Task: Use the audio channel remapper to remap the "Side right" to "Side right".
Action: Mouse moved to (94, 13)
Screenshot: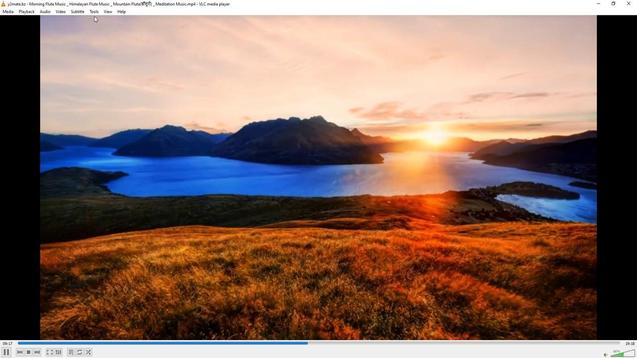 
Action: Mouse pressed left at (94, 13)
Screenshot: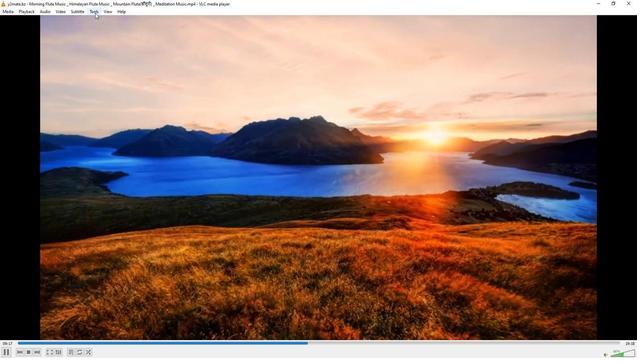 
Action: Mouse moved to (101, 89)
Screenshot: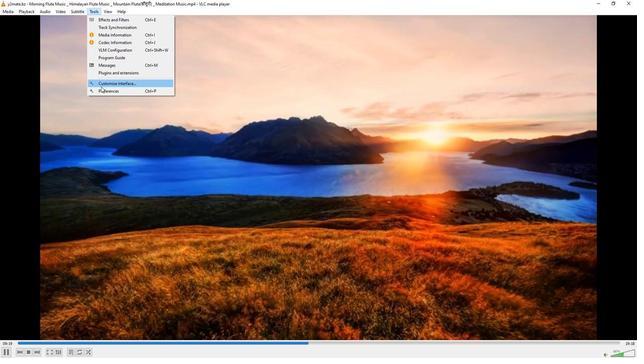 
Action: Mouse pressed left at (101, 89)
Screenshot: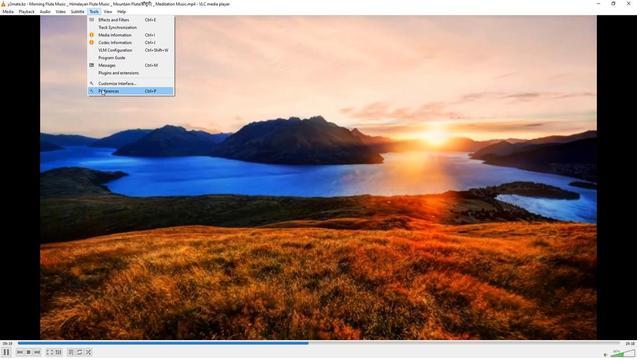 
Action: Mouse moved to (211, 292)
Screenshot: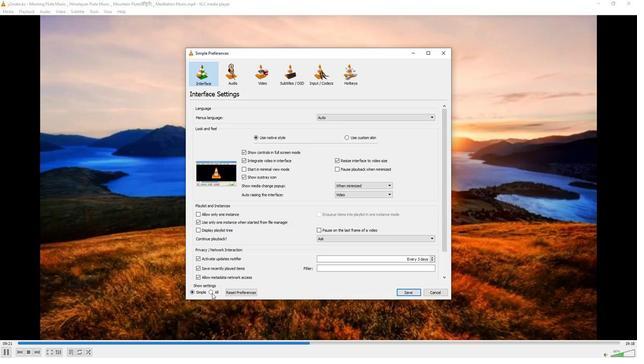 
Action: Mouse pressed left at (211, 292)
Screenshot: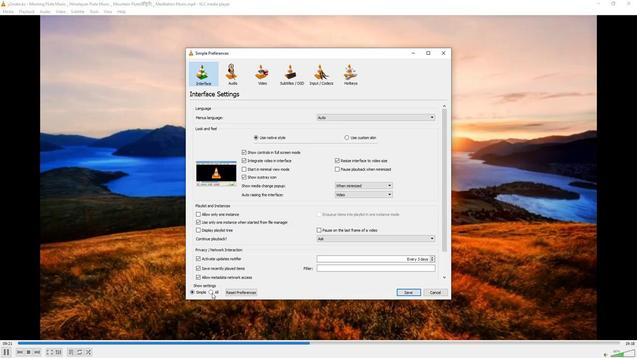 
Action: Mouse moved to (201, 143)
Screenshot: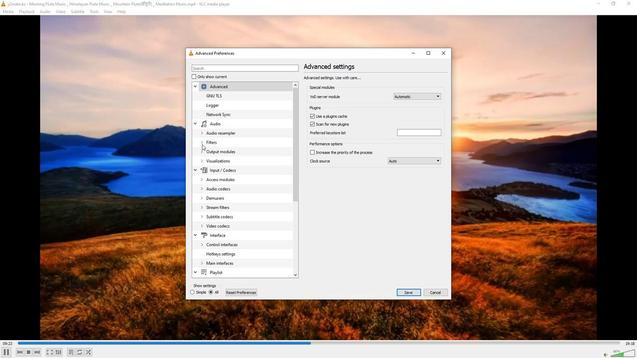 
Action: Mouse pressed left at (201, 143)
Screenshot: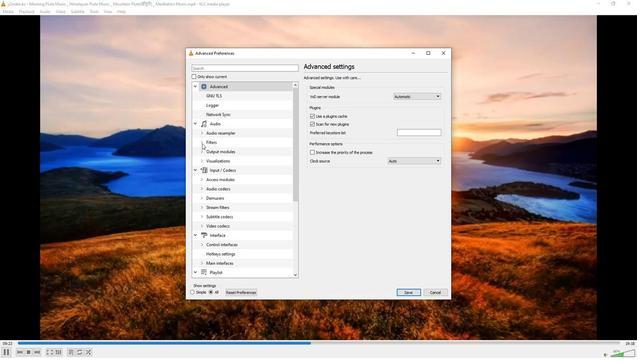 
Action: Mouse moved to (222, 232)
Screenshot: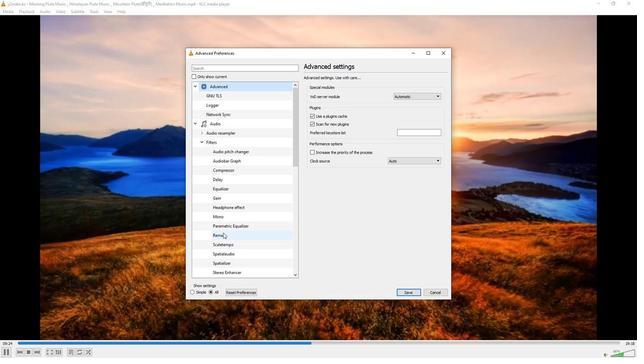 
Action: Mouse pressed left at (222, 232)
Screenshot: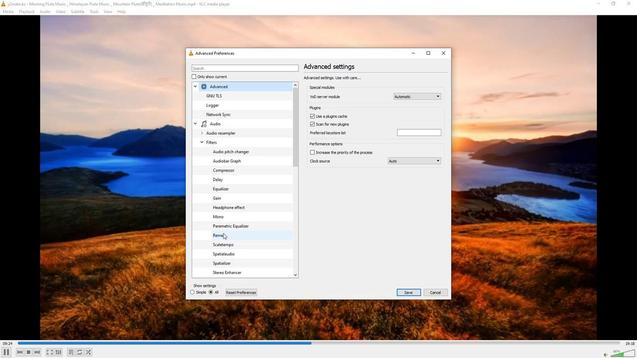 
Action: Mouse moved to (439, 150)
Screenshot: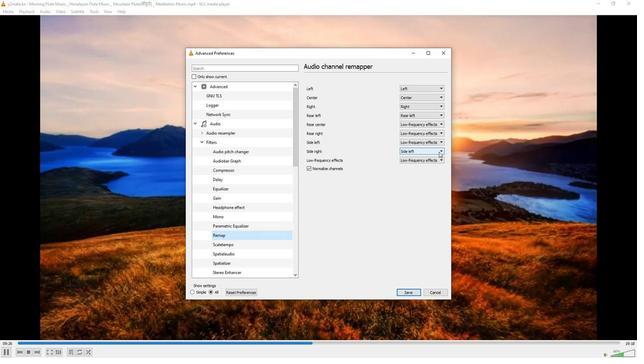 
Action: Mouse pressed left at (439, 150)
Screenshot: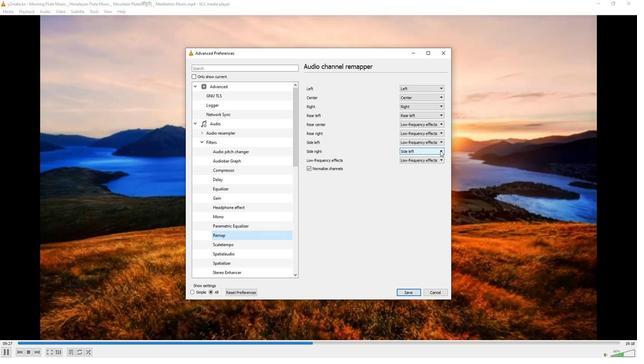 
Action: Mouse moved to (424, 187)
Screenshot: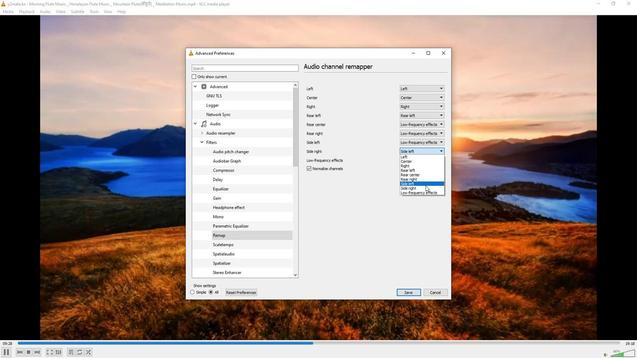 
Action: Mouse pressed left at (424, 187)
Screenshot: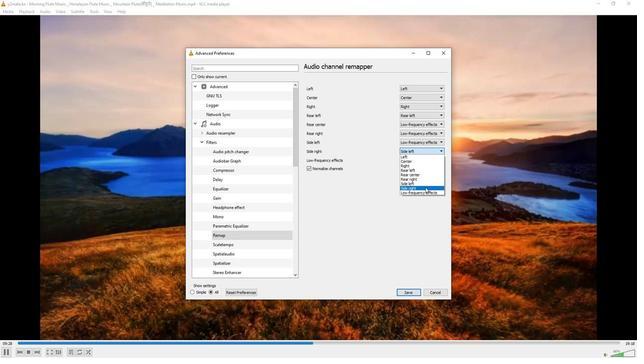
Action: Mouse moved to (408, 293)
Screenshot: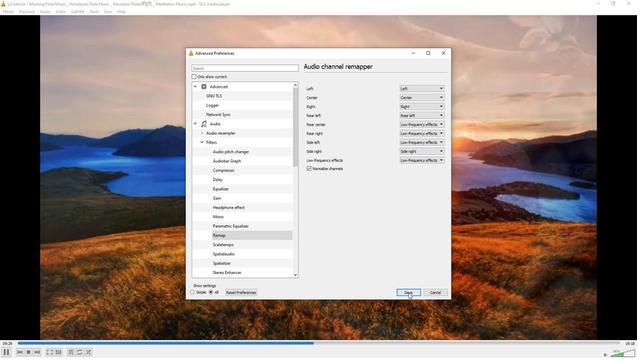 
Action: Mouse pressed left at (408, 293)
Screenshot: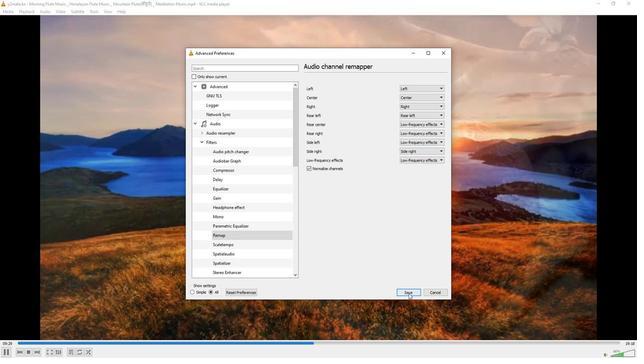 
